 Task: View the ROMANCE trailer
Action: Mouse pressed left at (106, 61)
Screenshot: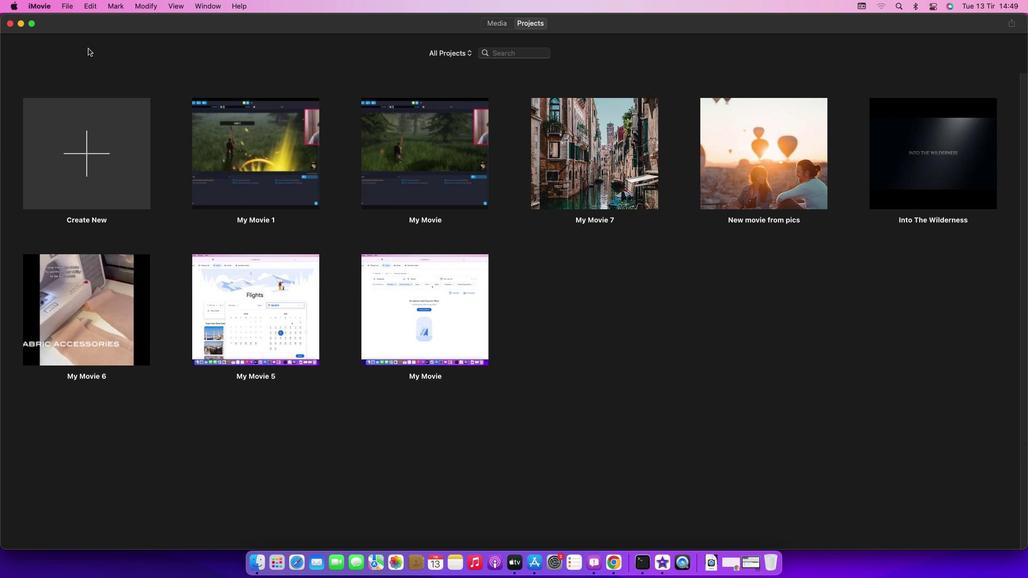 
Action: Mouse moved to (65, 10)
Screenshot: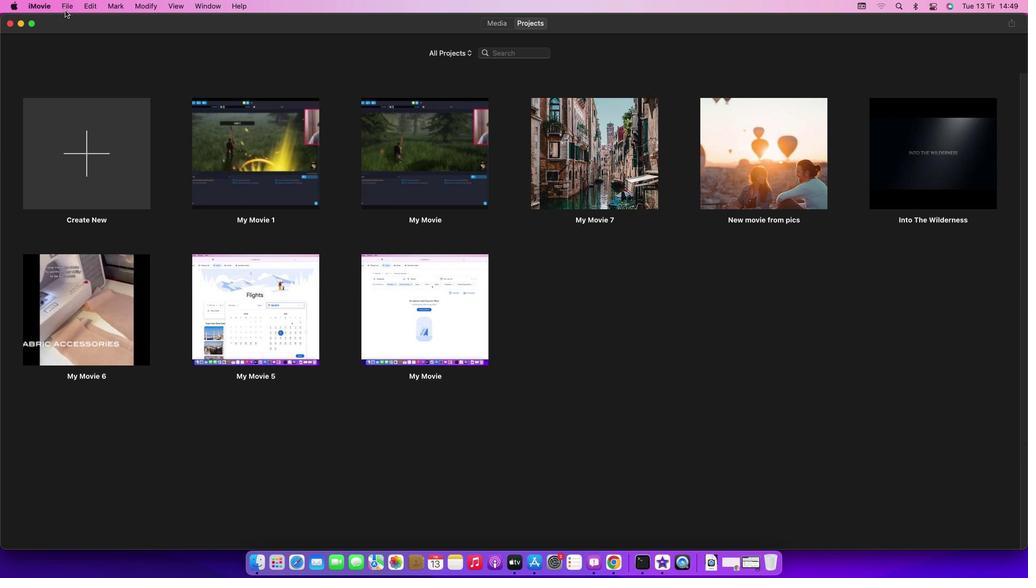 
Action: Mouse pressed left at (65, 10)
Screenshot: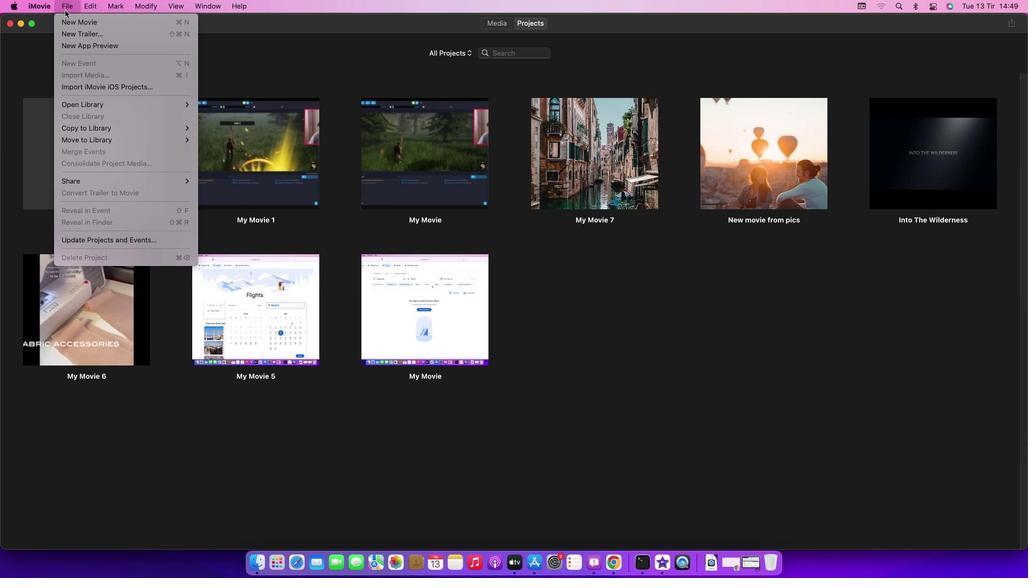 
Action: Mouse moved to (96, 36)
Screenshot: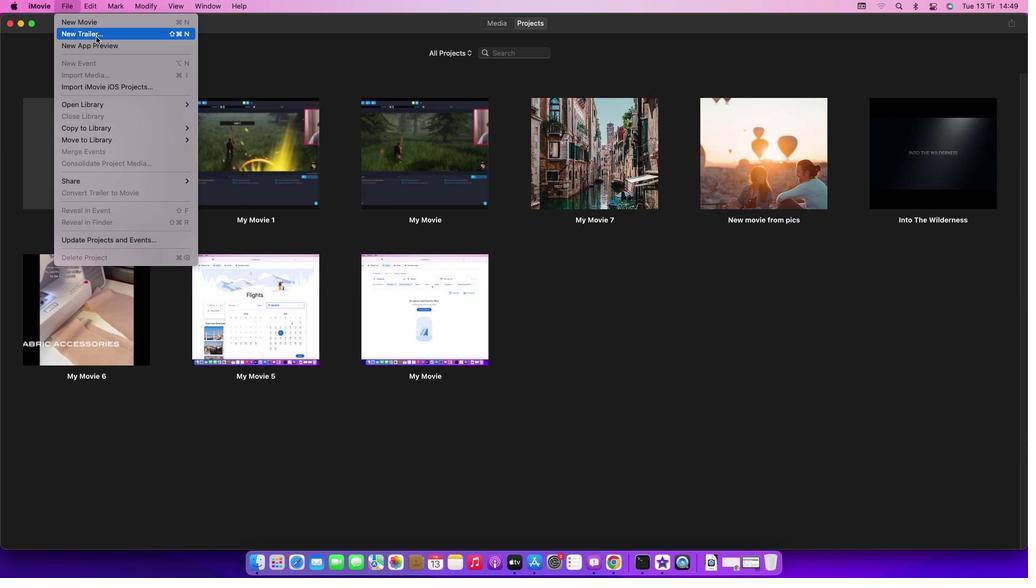 
Action: Mouse pressed left at (96, 36)
Screenshot: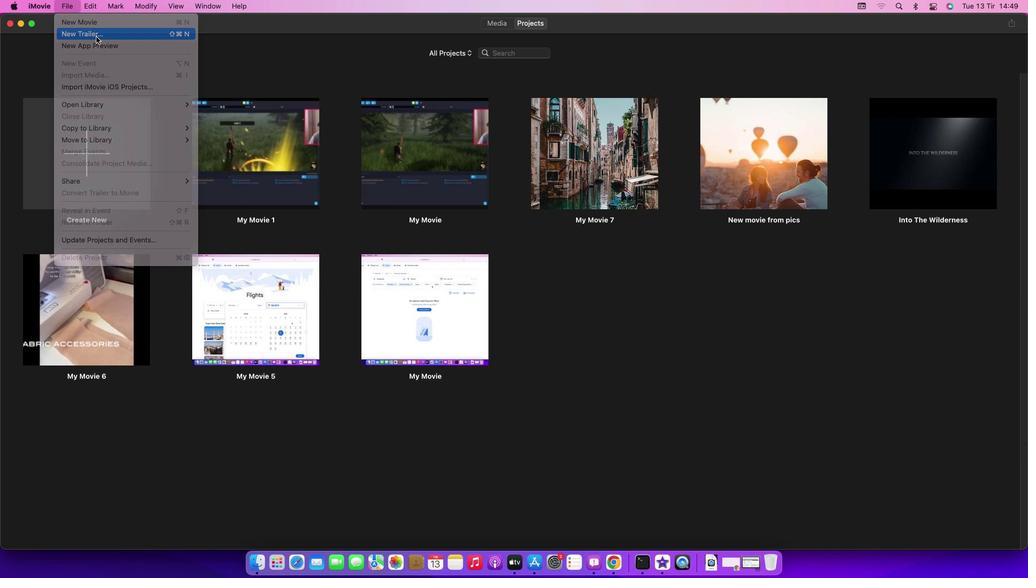 
Action: Mouse moved to (609, 306)
Screenshot: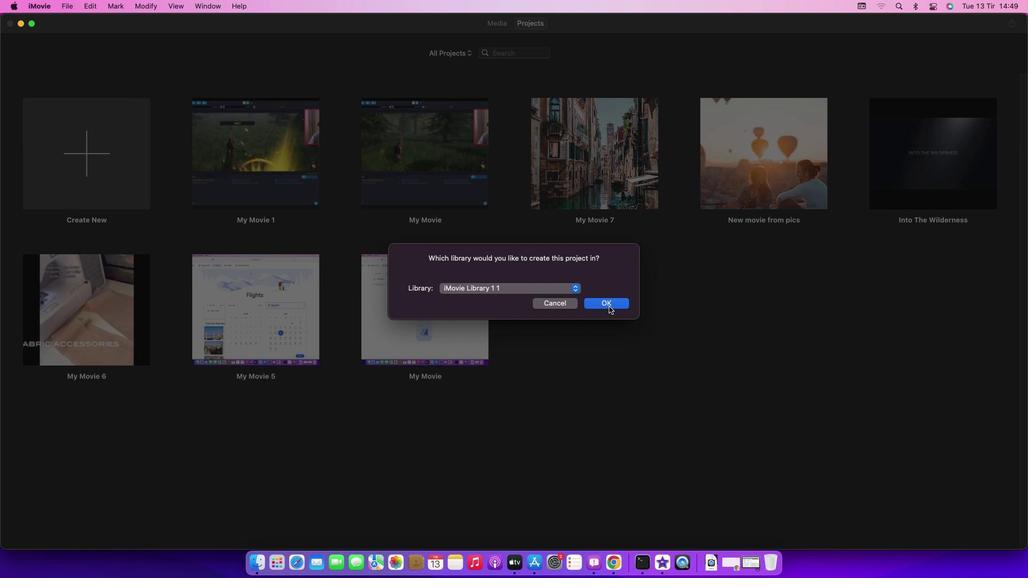 
Action: Mouse pressed left at (609, 306)
Screenshot: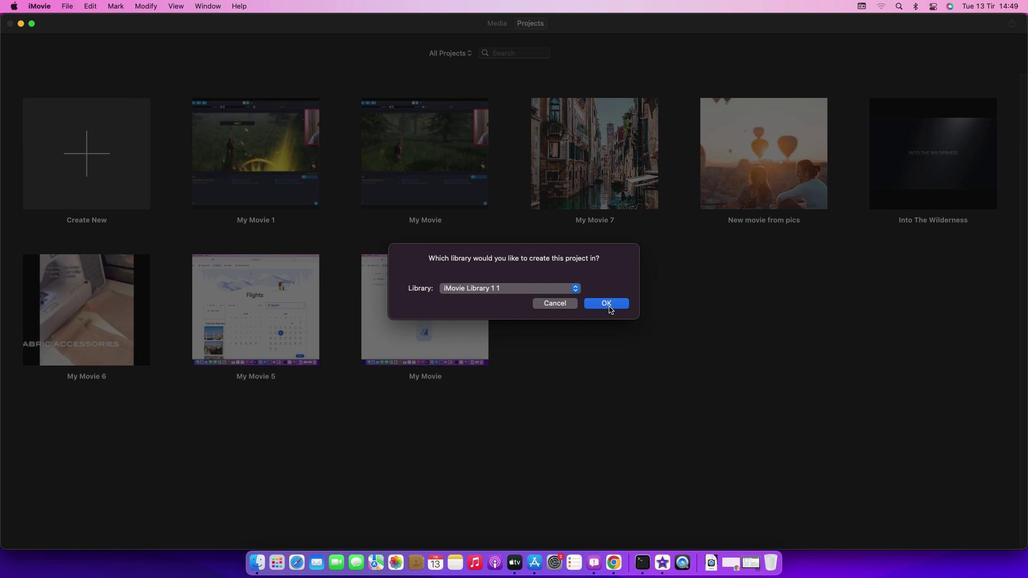 
Action: Mouse moved to (474, 216)
Screenshot: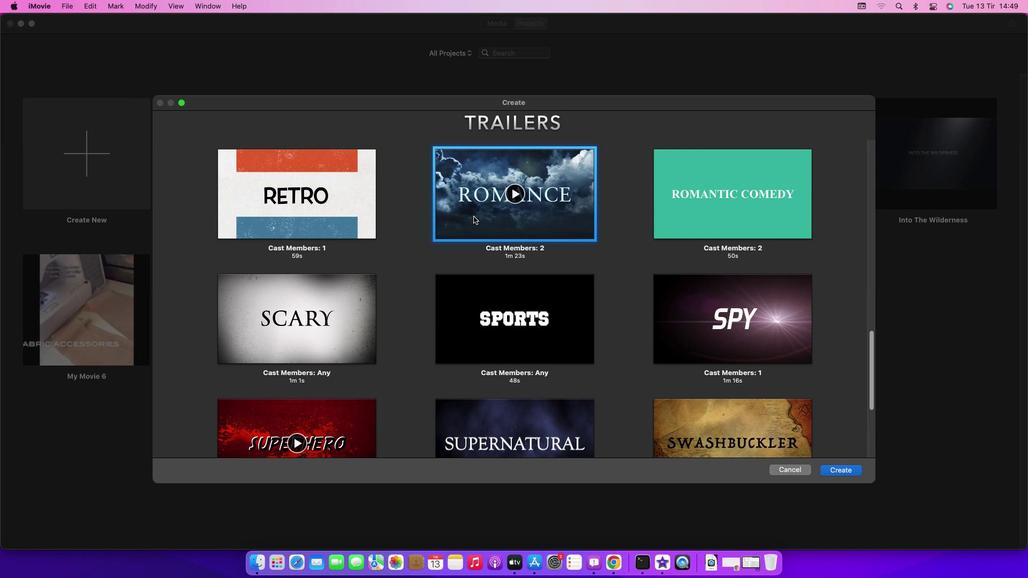 
Action: Mouse pressed left at (474, 216)
Screenshot: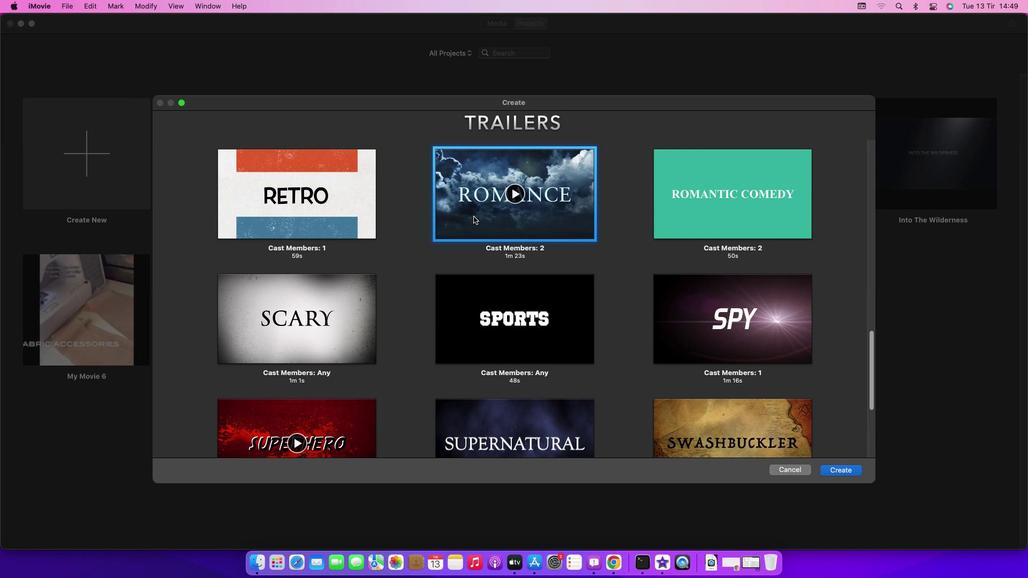 
Action: Mouse moved to (839, 470)
Screenshot: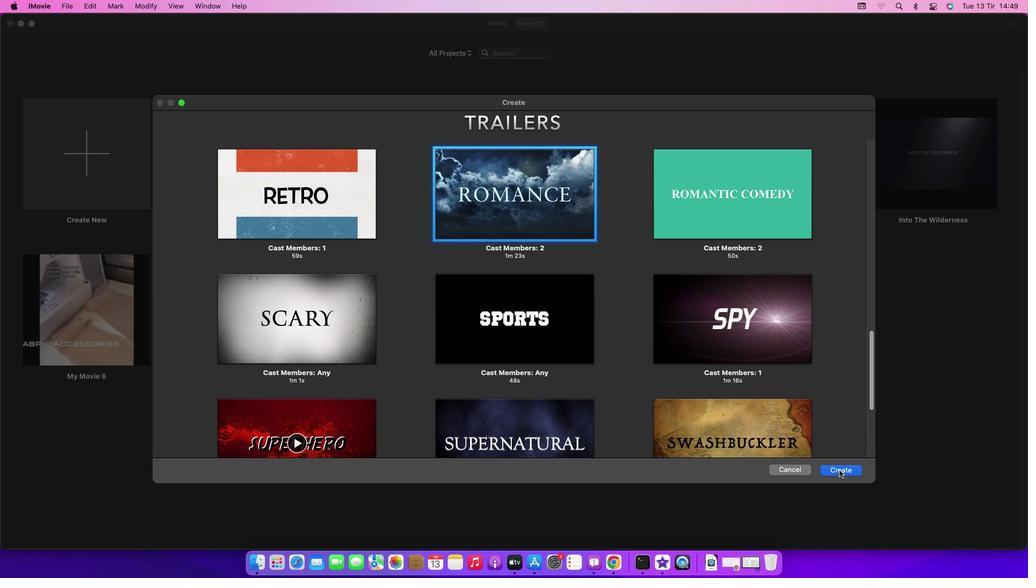 
Action: Mouse pressed left at (839, 470)
Screenshot: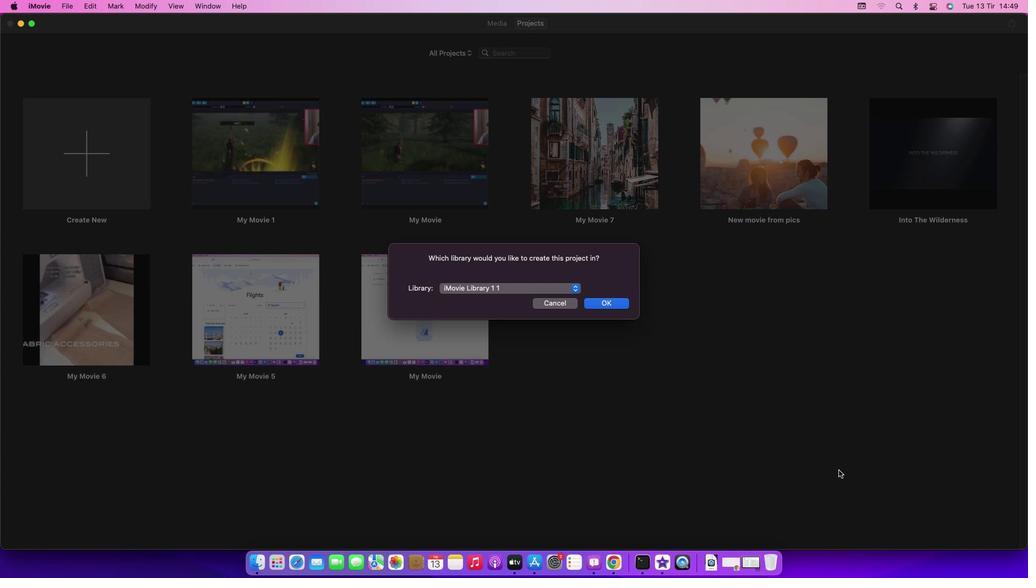 
Action: Mouse moved to (602, 304)
Screenshot: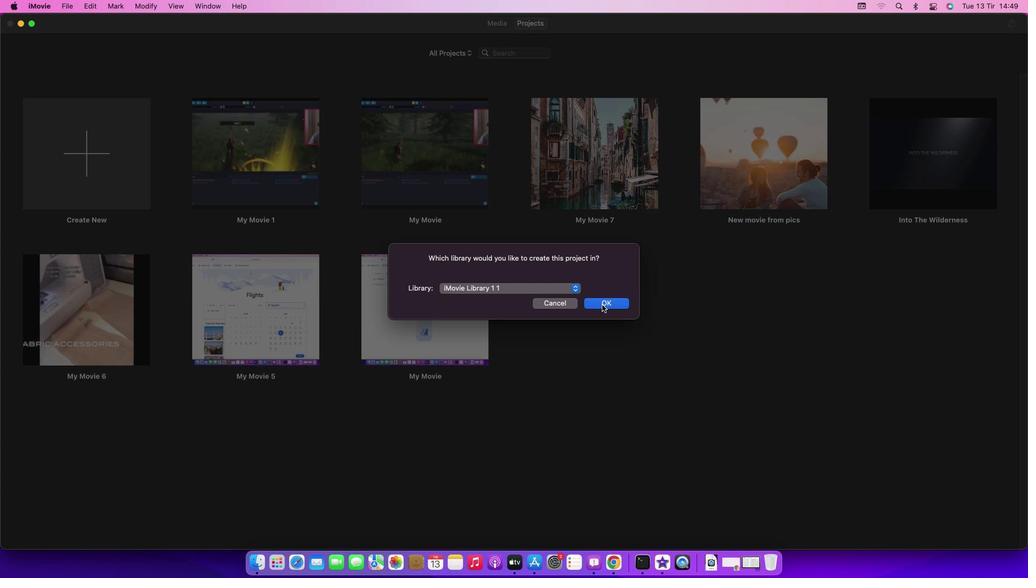 
Action: Mouse pressed left at (602, 304)
Screenshot: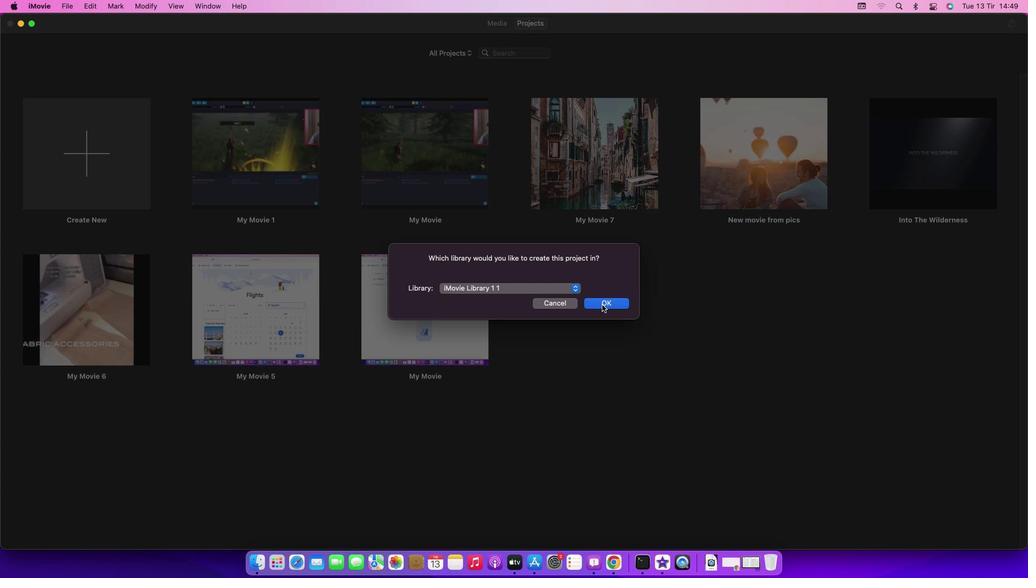 
Action: Mouse moved to (855, 282)
Screenshot: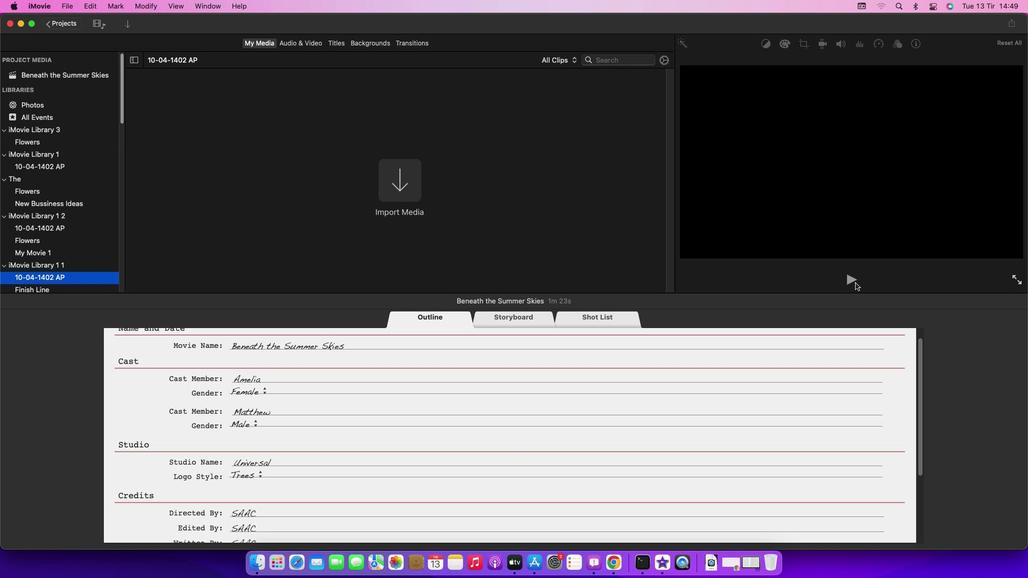 
Action: Mouse pressed left at (855, 282)
Screenshot: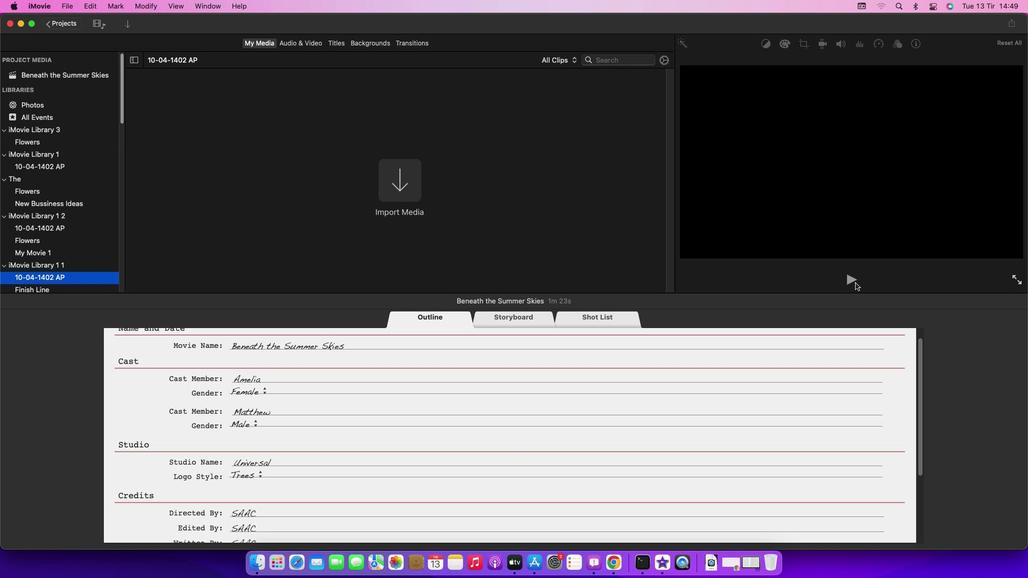 
Action: Mouse moved to (852, 281)
Screenshot: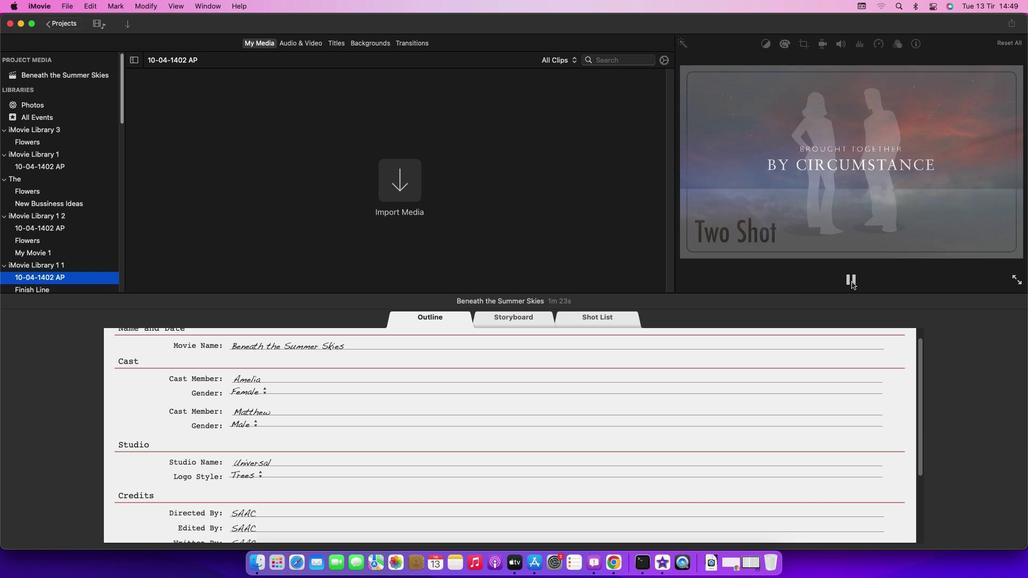 
Action: Mouse pressed left at (852, 281)
Screenshot: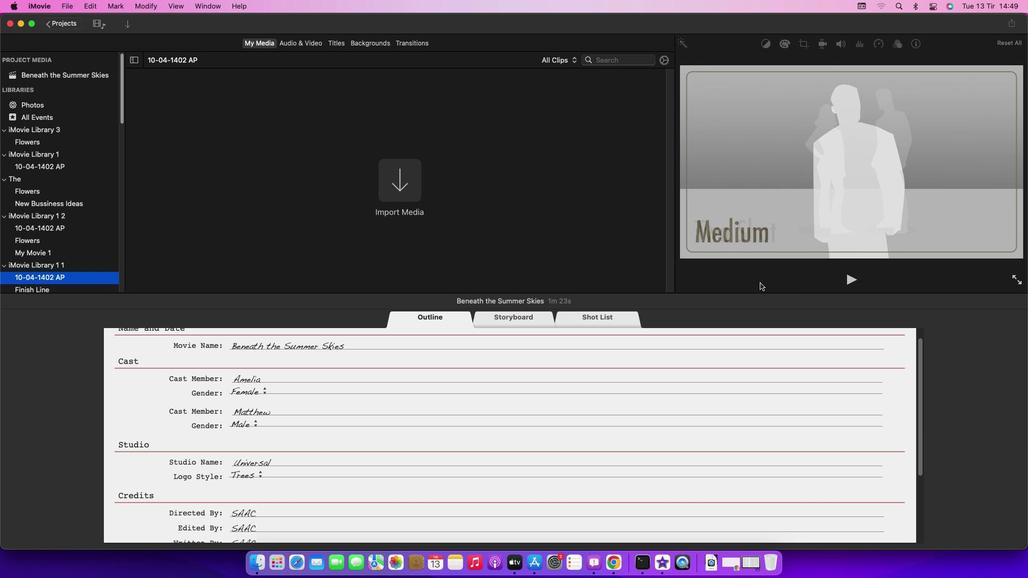
Action: Mouse moved to (719, 283)
Screenshot: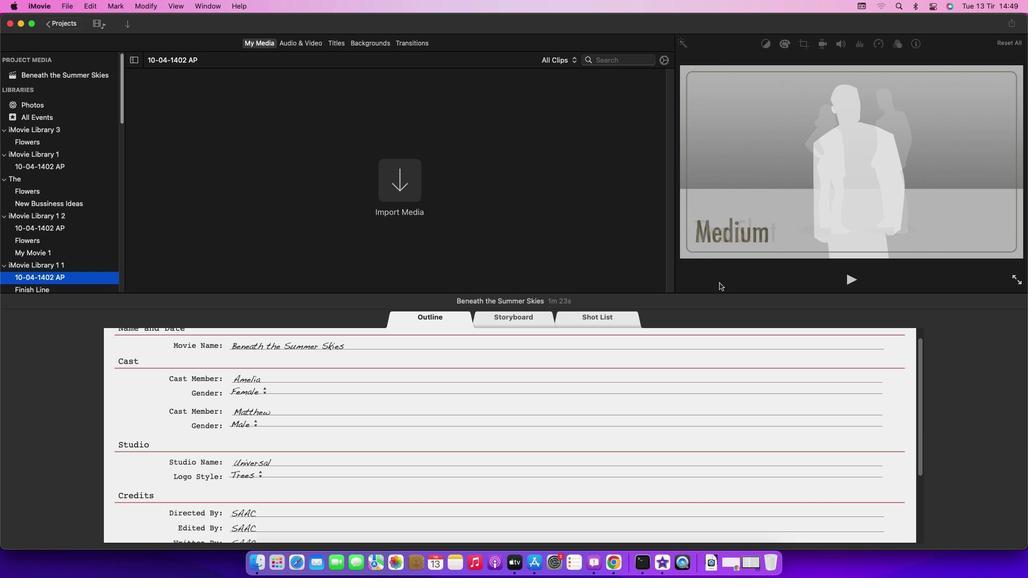 
